 Task: Change the visibility to private.
Action: Mouse moved to (330, 291)
Screenshot: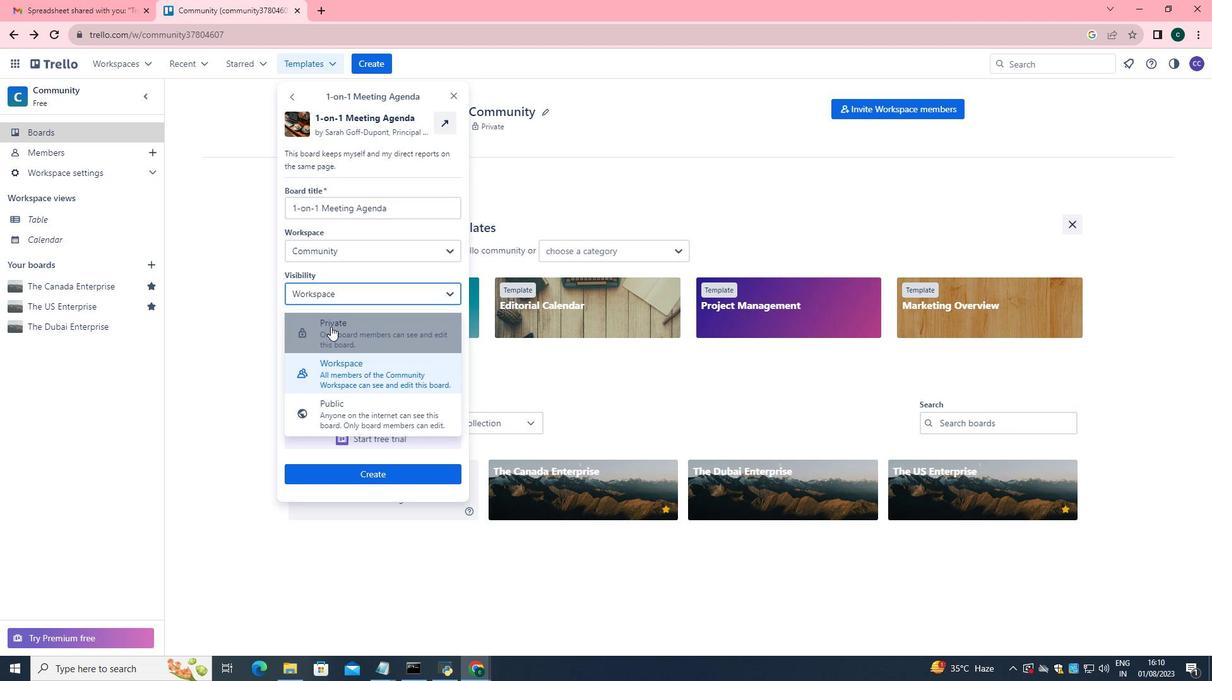 
Action: Mouse pressed left at (330, 291)
Screenshot: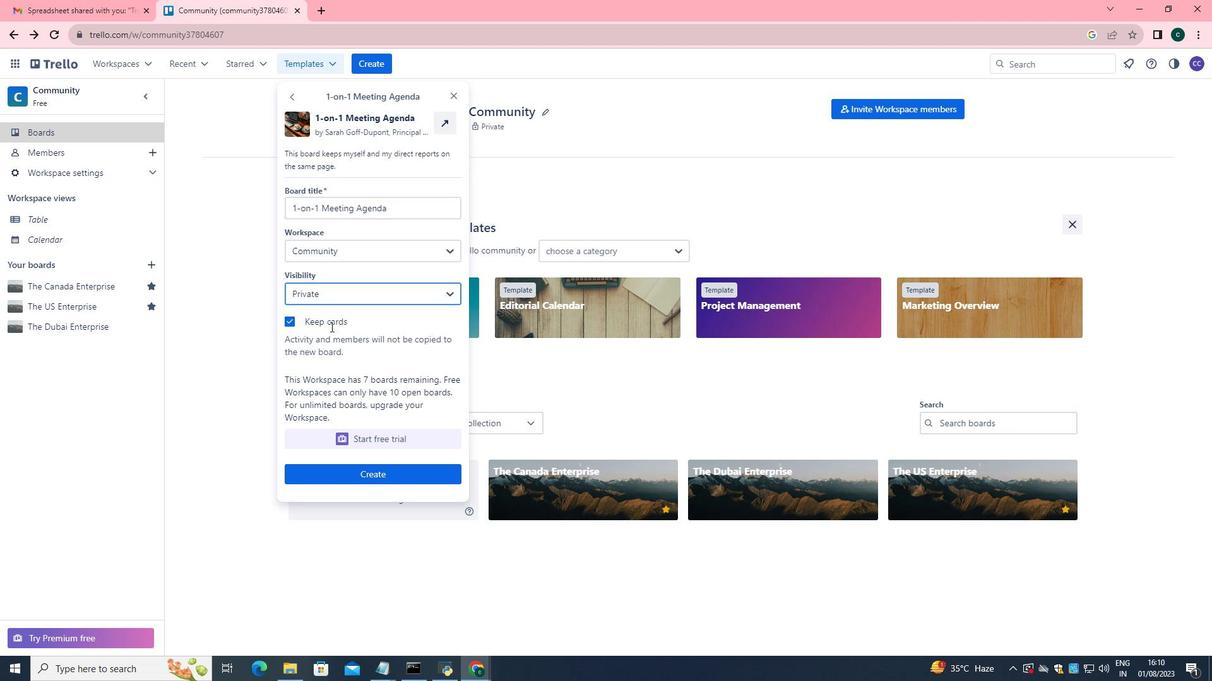 
Action: Mouse moved to (330, 327)
Screenshot: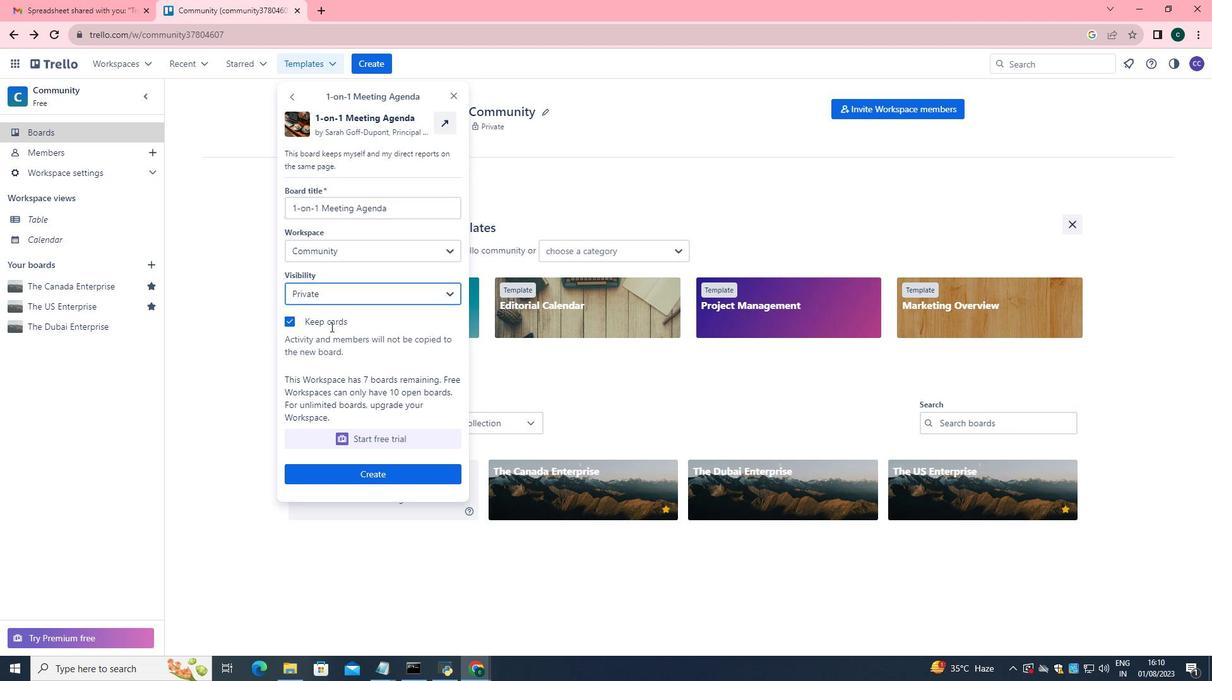 
Action: Mouse pressed left at (330, 327)
Screenshot: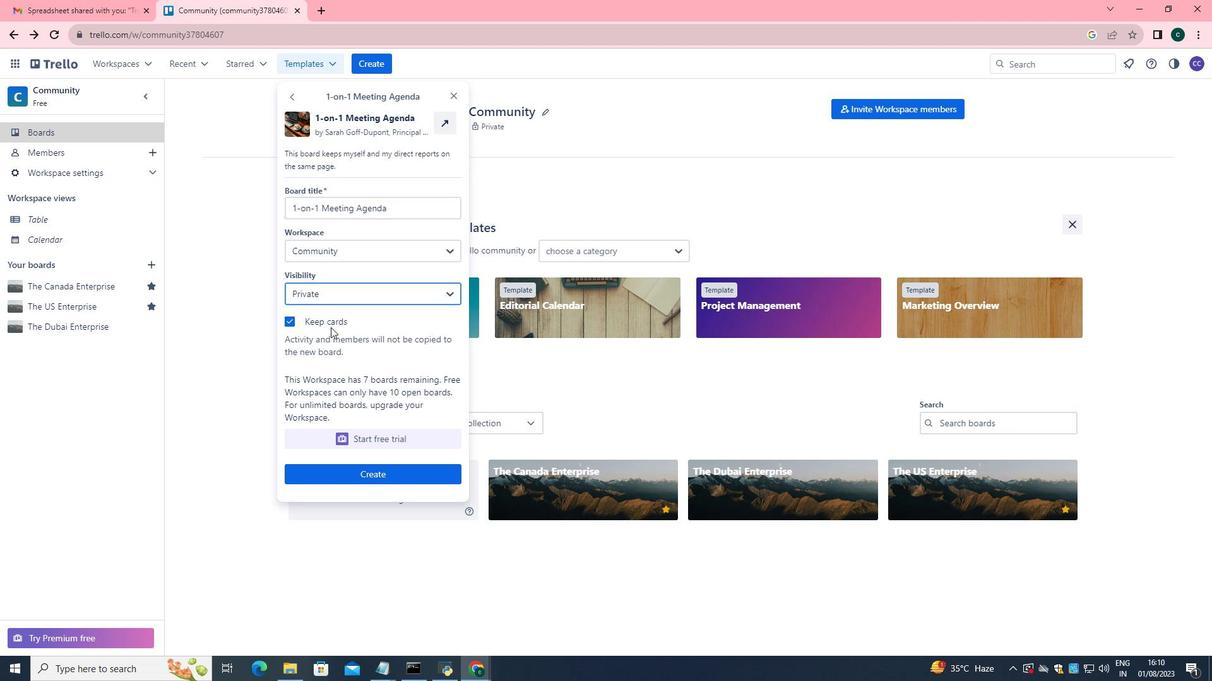 
Action: Mouse moved to (330, 327)
Screenshot: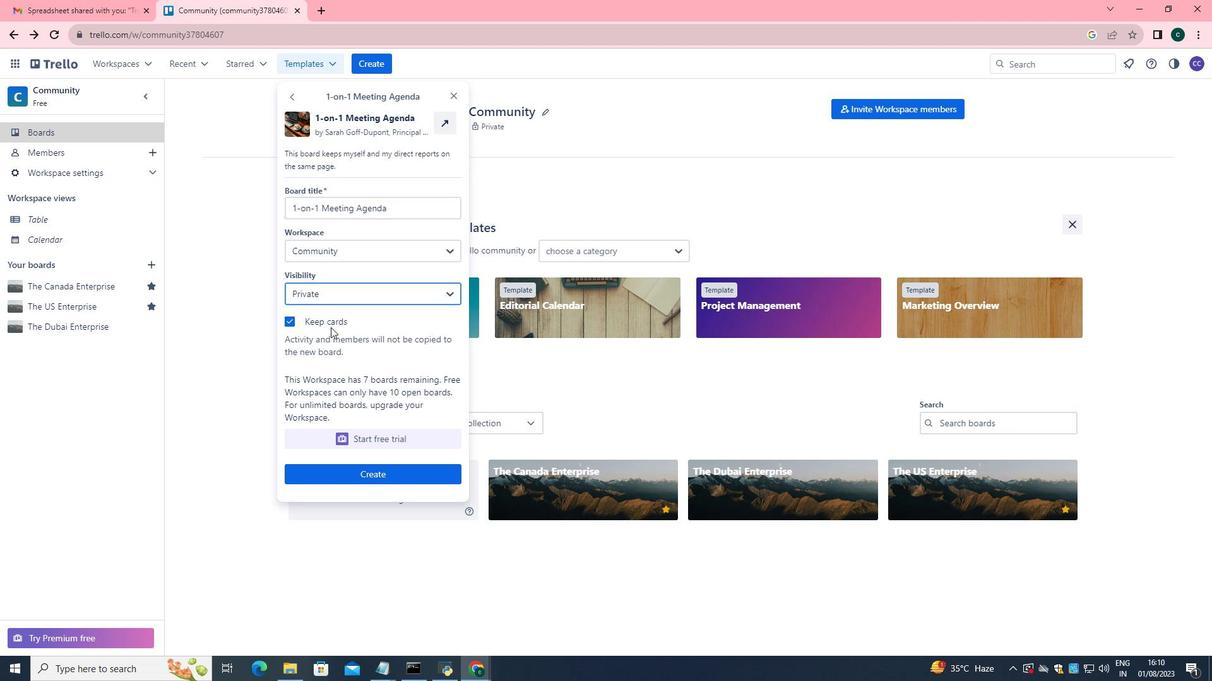 
